 Task: Create a task  Integrate a new email marketing system for a company's email campaigns , assign it to team member softage.1@softage.net in the project AgileImpact and update the status of the task to  Off Track , set the priority of the task to Medium
Action: Mouse moved to (373, 293)
Screenshot: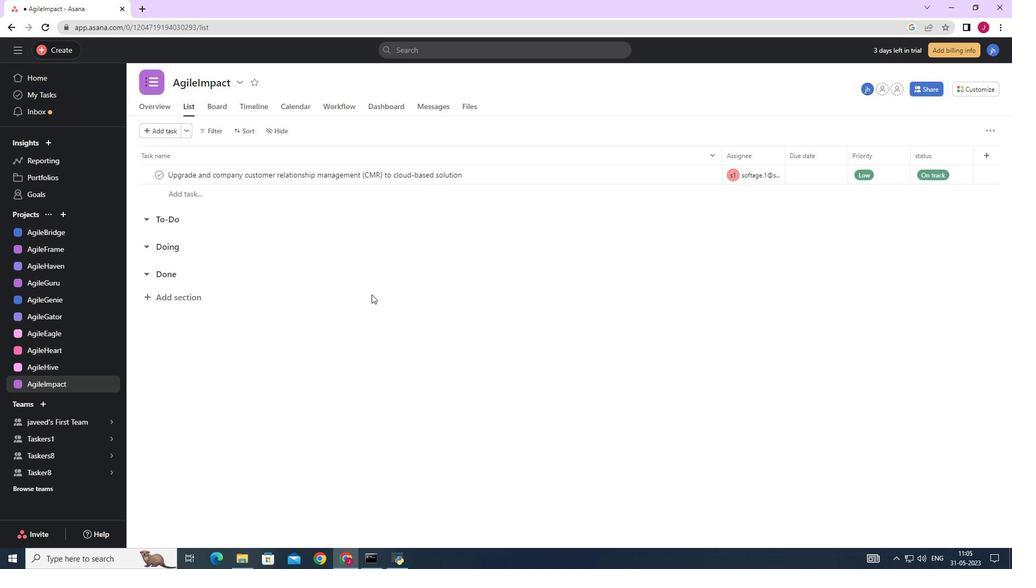 
Action: Mouse scrolled (373, 292) with delta (0, 0)
Screenshot: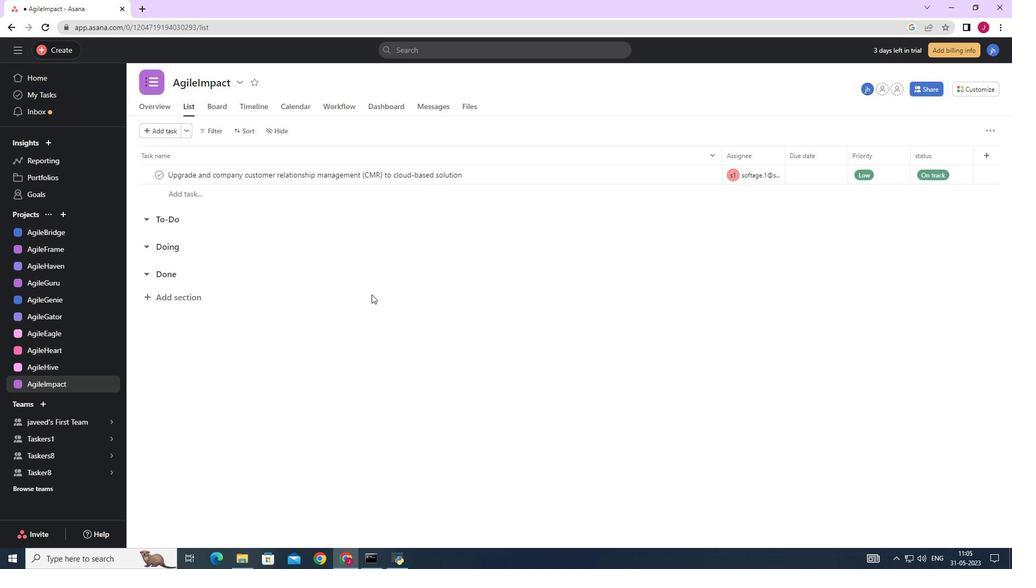 
Action: Mouse moved to (63, 49)
Screenshot: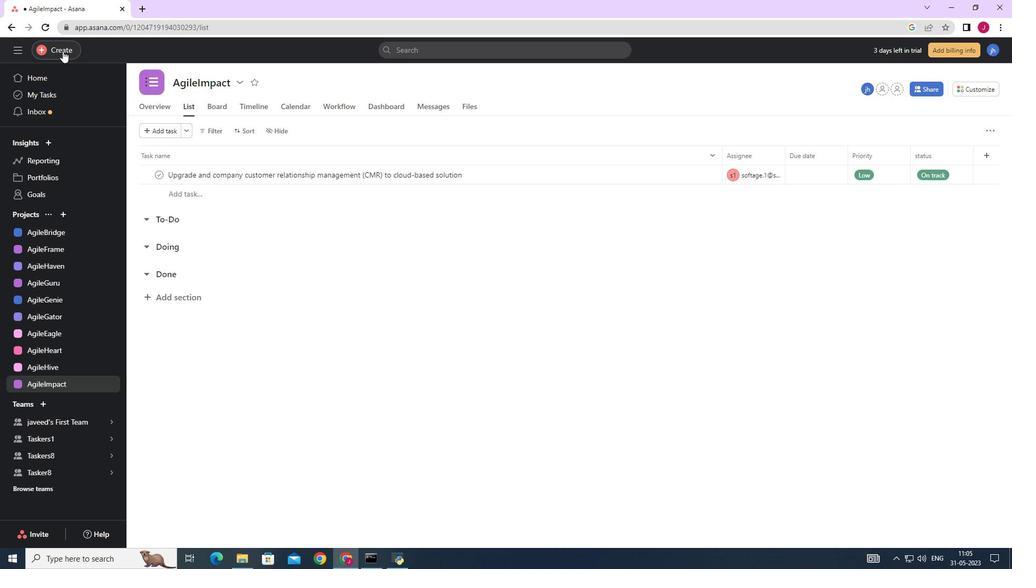 
Action: Mouse pressed left at (63, 49)
Screenshot: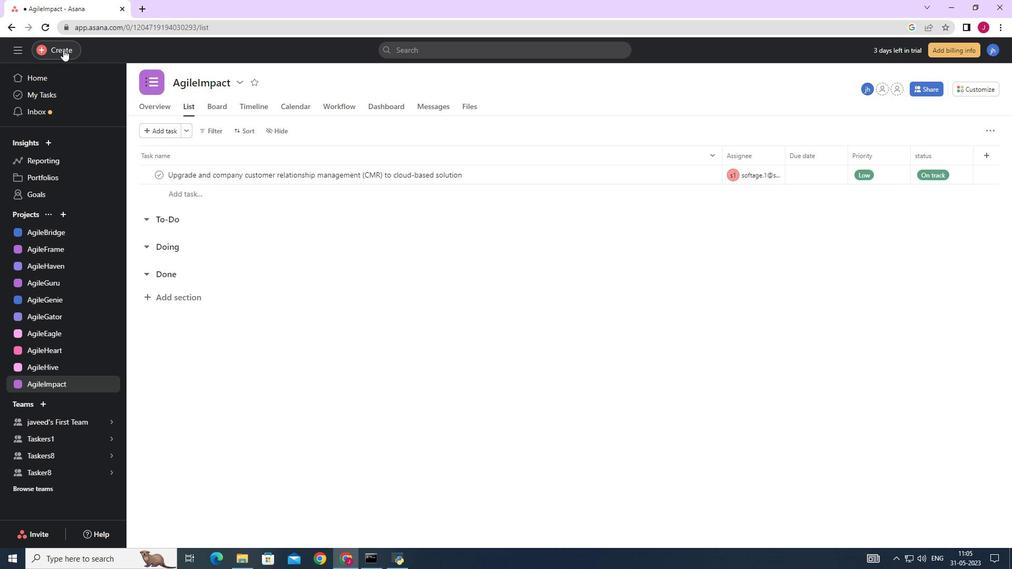 
Action: Mouse moved to (136, 46)
Screenshot: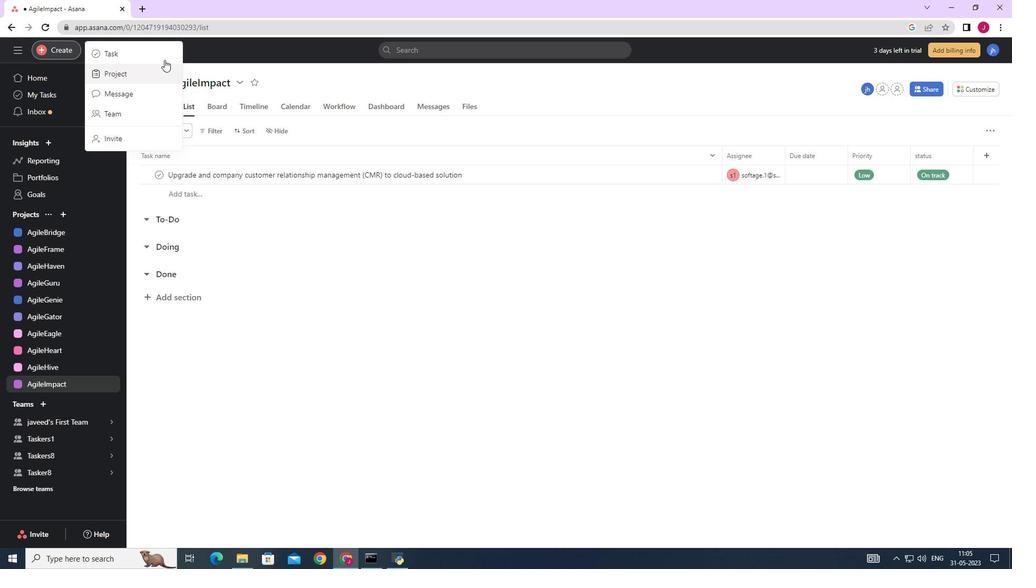 
Action: Mouse pressed left at (136, 46)
Screenshot: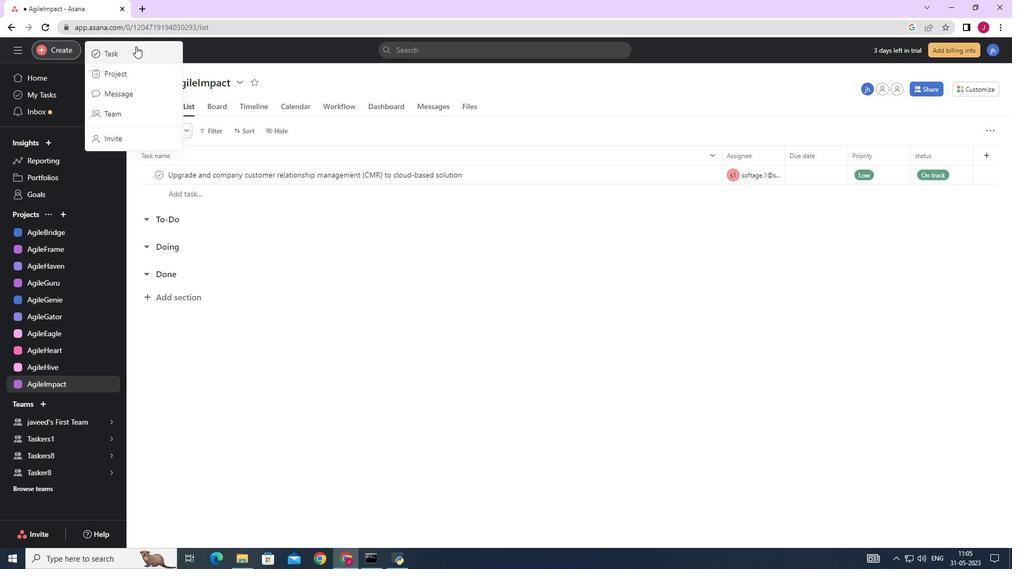 
Action: Mouse moved to (827, 348)
Screenshot: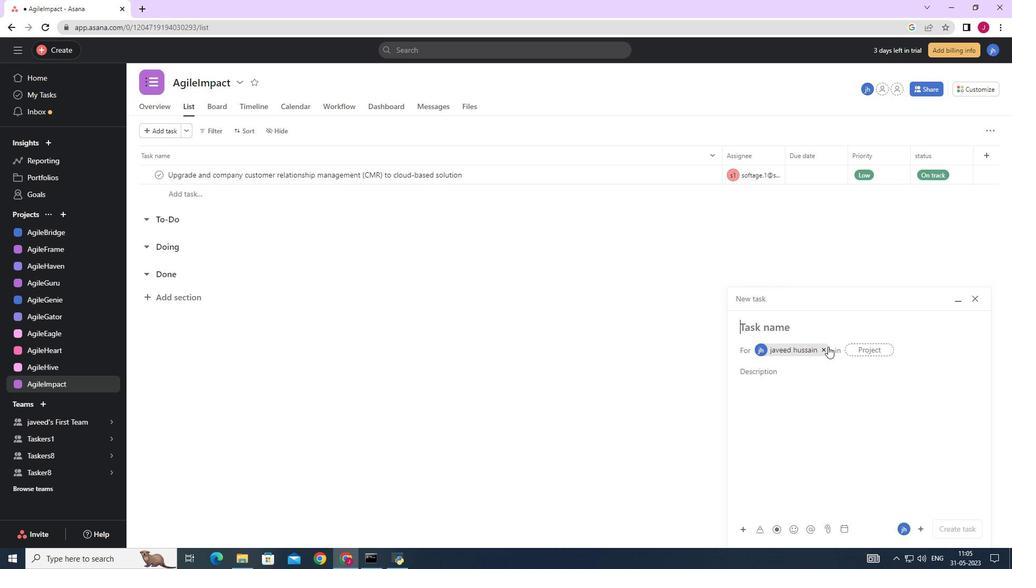 
Action: Mouse pressed left at (827, 348)
Screenshot: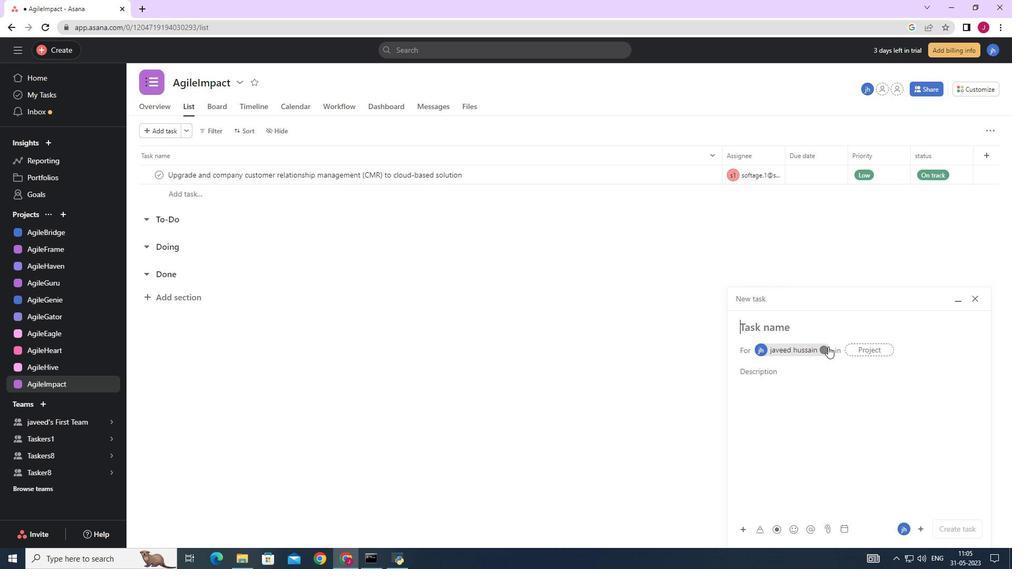 
Action: Mouse moved to (779, 323)
Screenshot: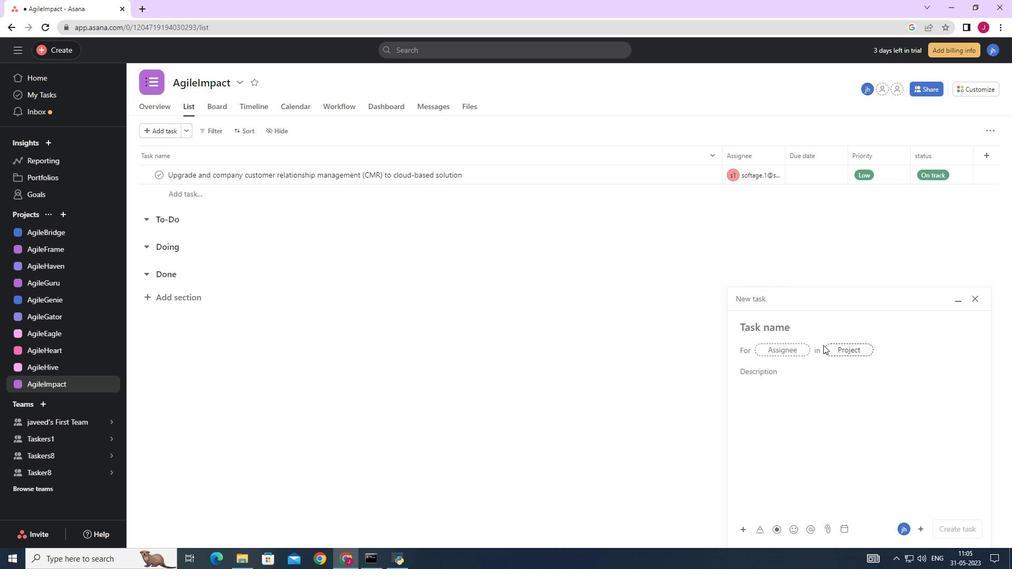 
Action: Mouse pressed left at (779, 323)
Screenshot: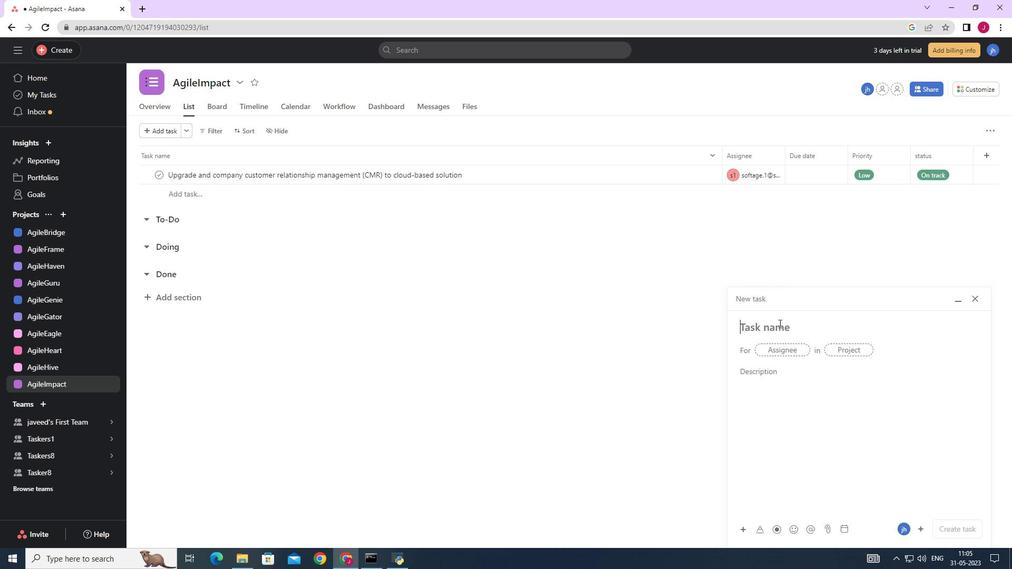 
Action: Key pressed <Key.caps_lock>I<Key.caps_lock>ntegrate<Key.space>a<Key.space>new<Key.space>email<Key.space>marketing<Key.space>system<Key.space>for<Key.space>a<Key.space>companys<Key.space>campaigns
Screenshot: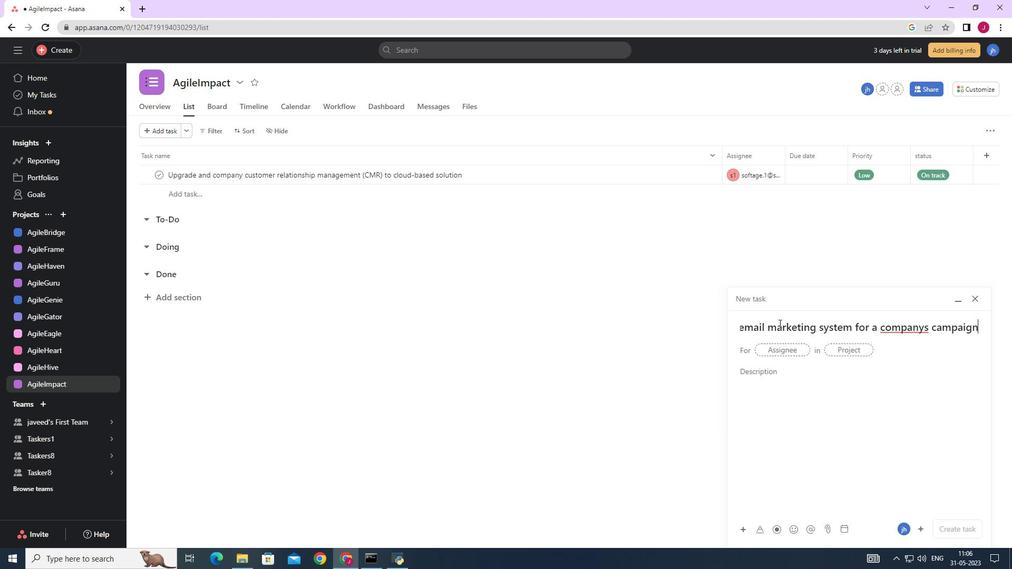 
Action: Mouse moved to (900, 324)
Screenshot: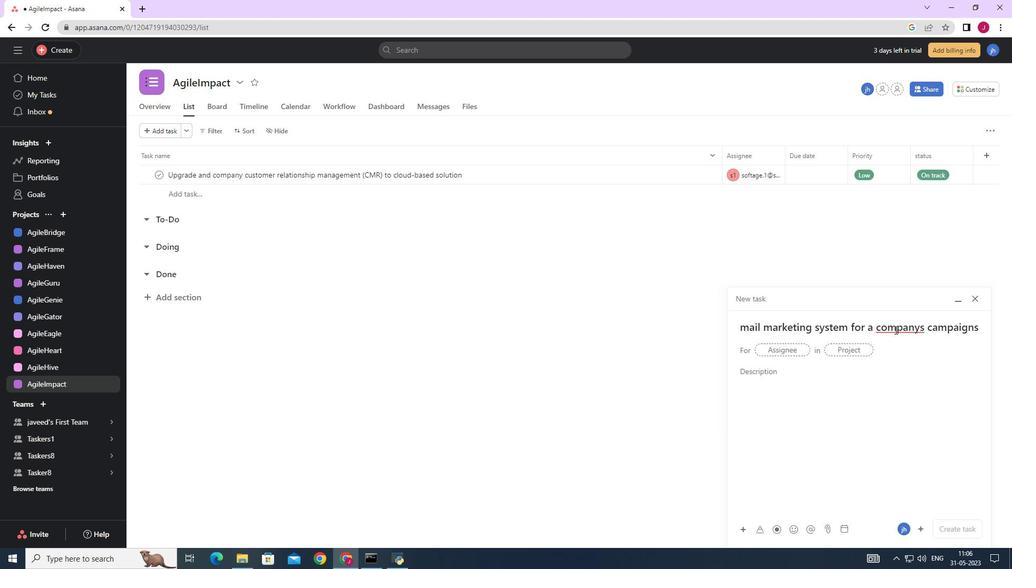 
Action: Mouse pressed right at (900, 324)
Screenshot: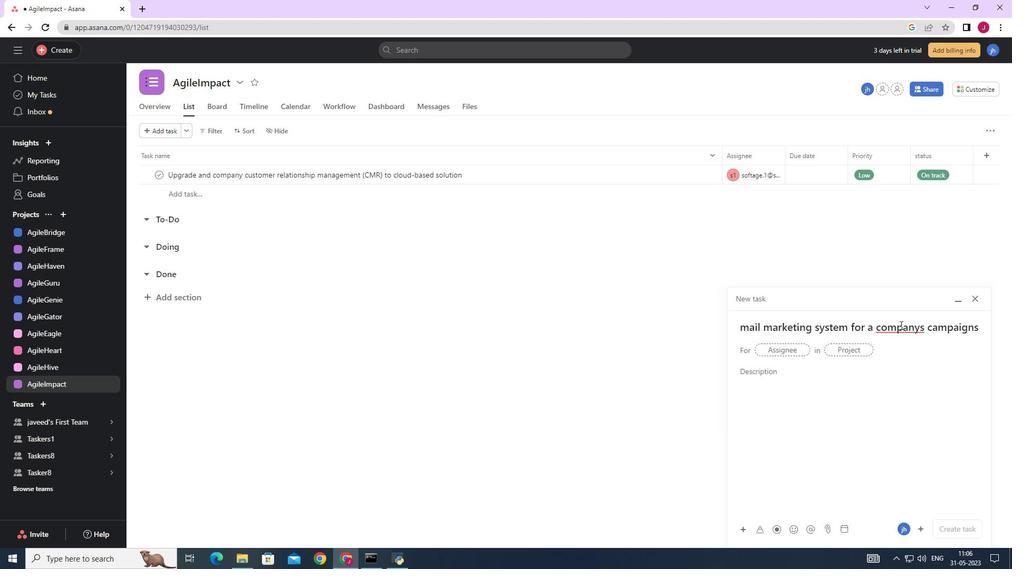 
Action: Mouse moved to (906, 334)
Screenshot: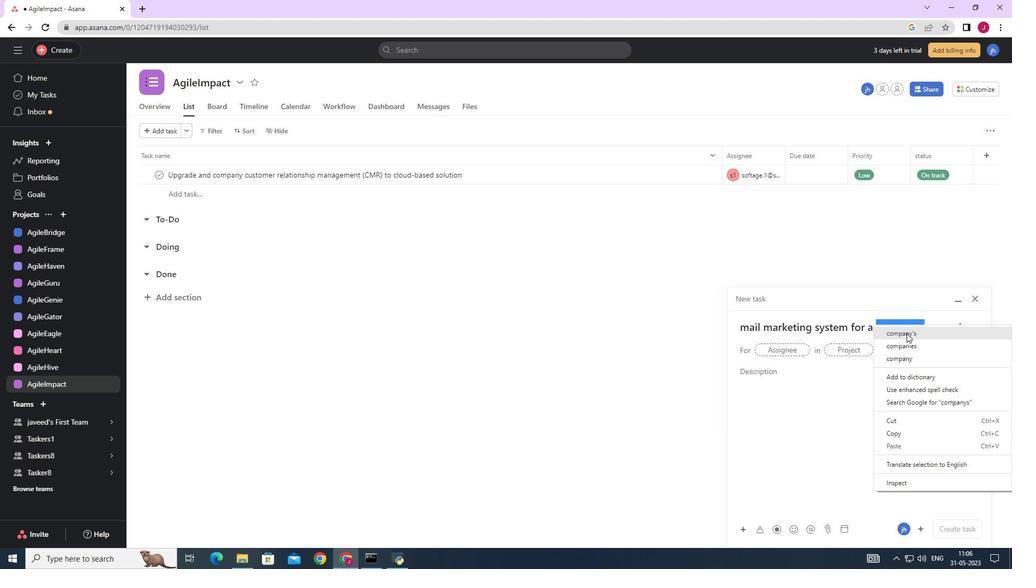 
Action: Mouse pressed left at (906, 334)
Screenshot: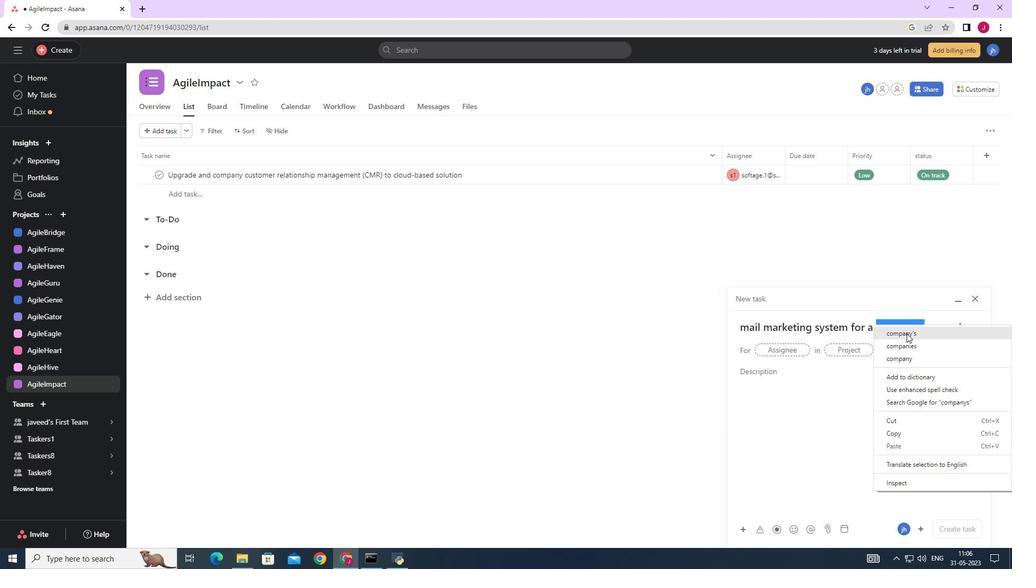 
Action: Mouse moved to (773, 345)
Screenshot: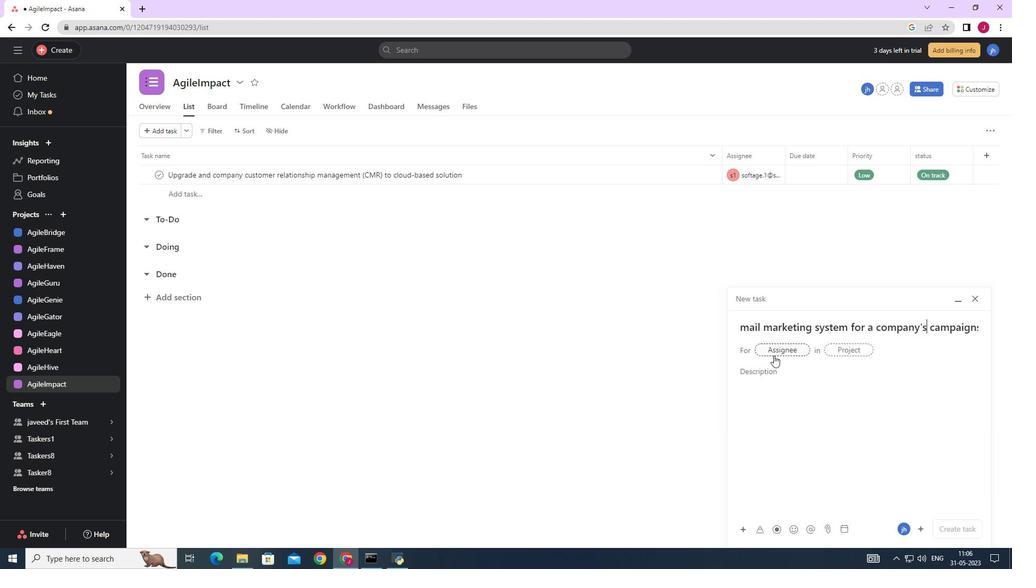 
Action: Mouse pressed left at (773, 345)
Screenshot: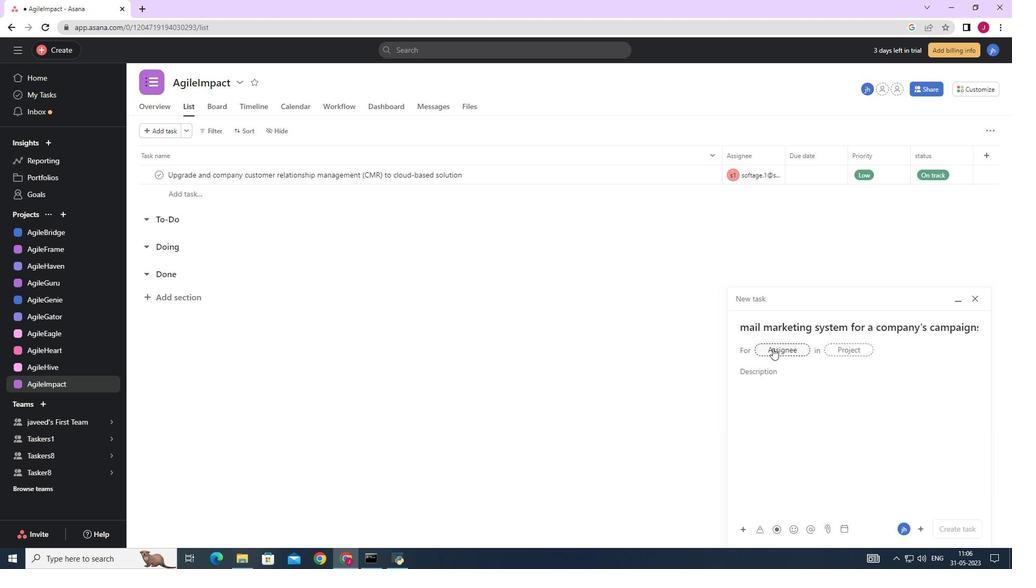 
Action: Mouse moved to (776, 348)
Screenshot: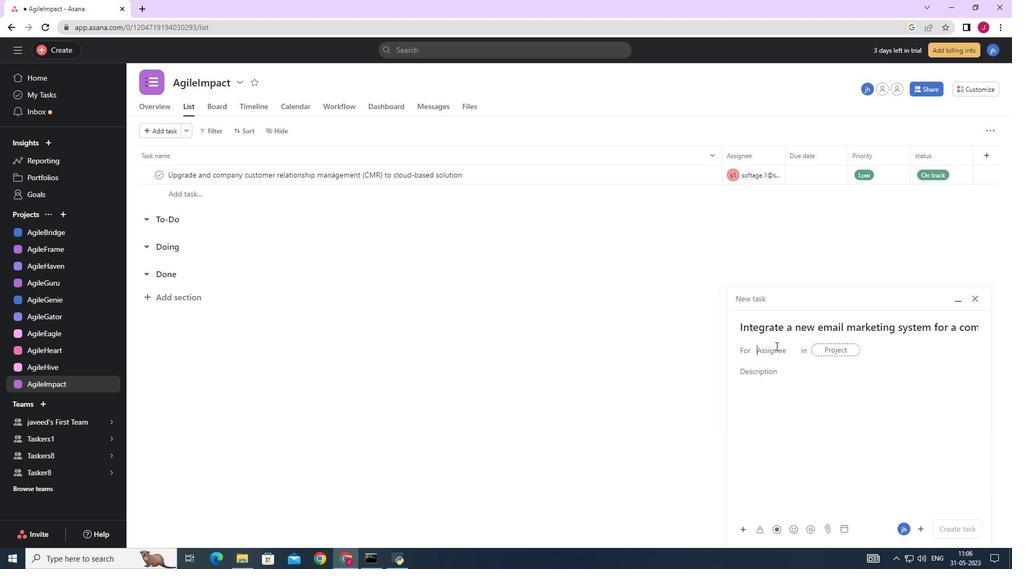 
Action: Key pressed softage.1
Screenshot: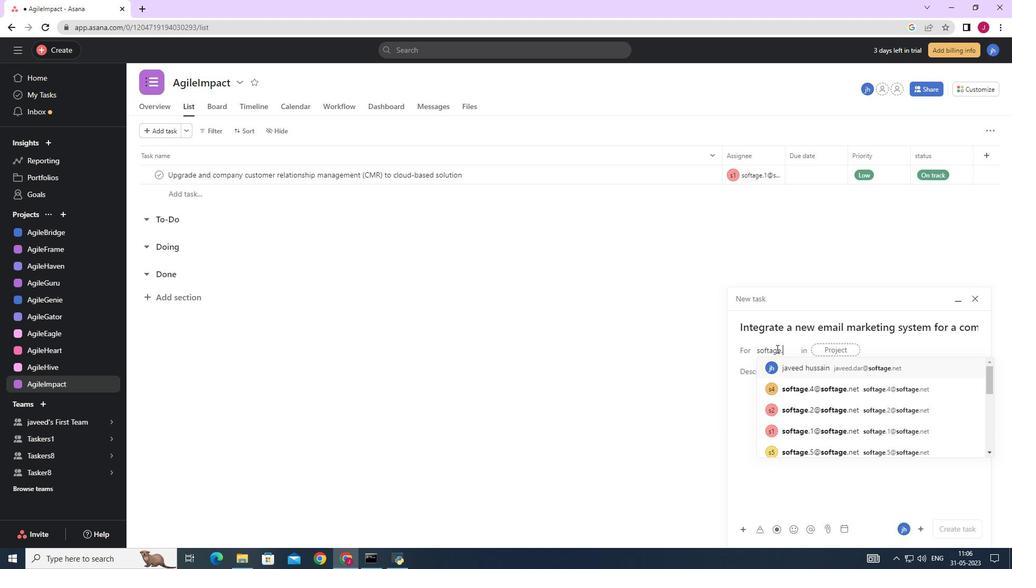 
Action: Mouse moved to (832, 365)
Screenshot: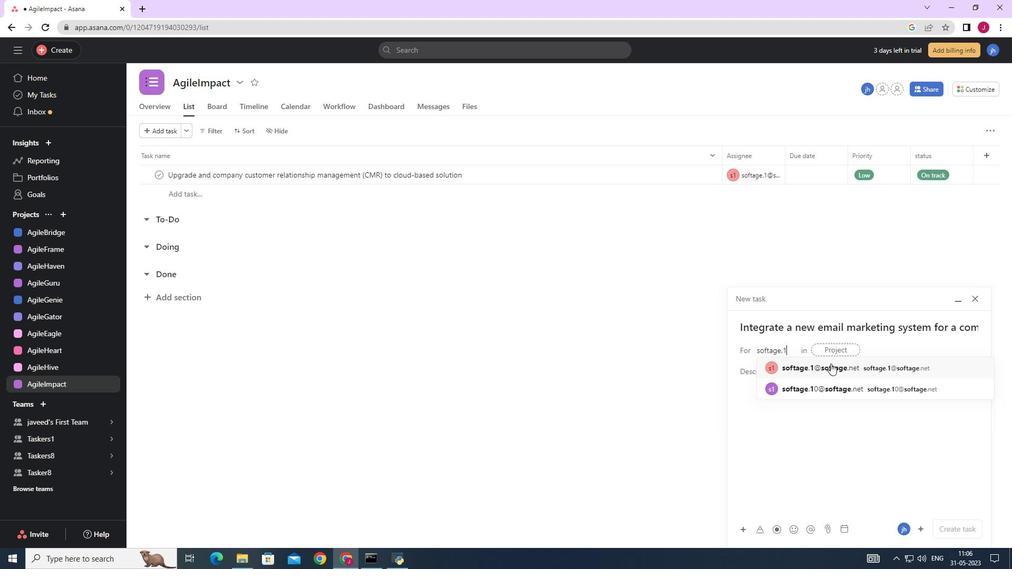 
Action: Mouse pressed left at (832, 365)
Screenshot: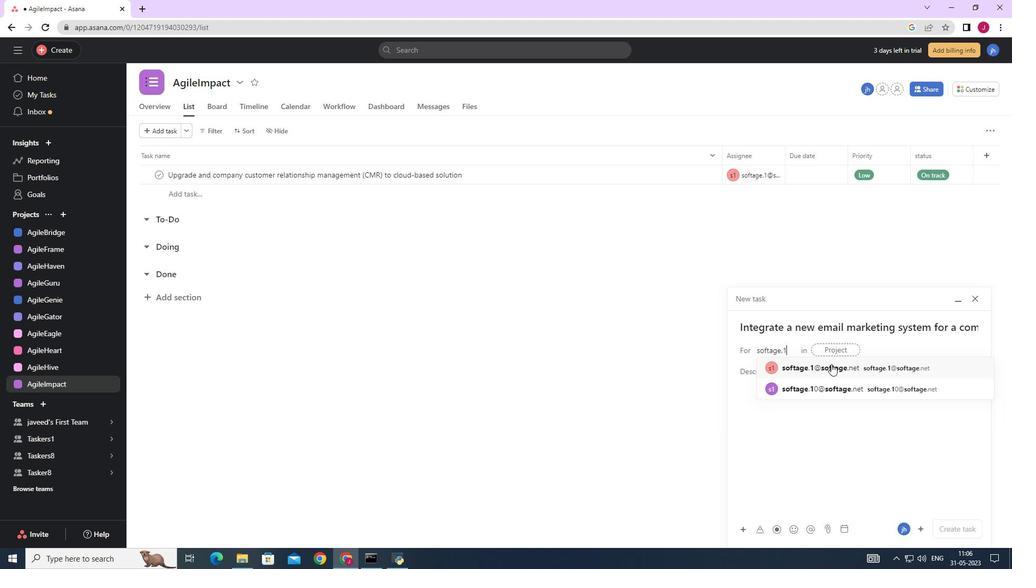 
Action: Mouse moved to (671, 366)
Screenshot: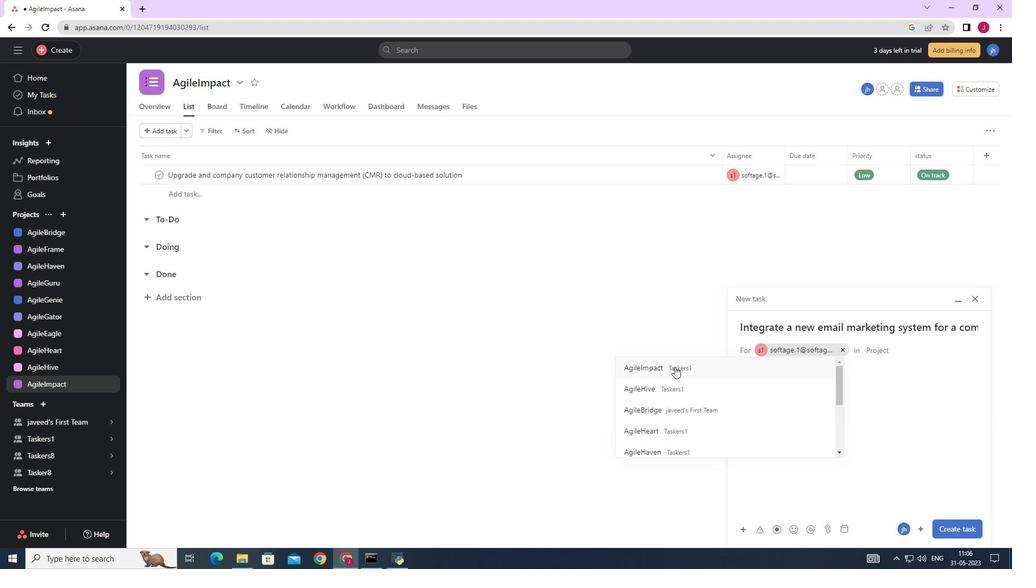 
Action: Mouse pressed left at (671, 366)
Screenshot: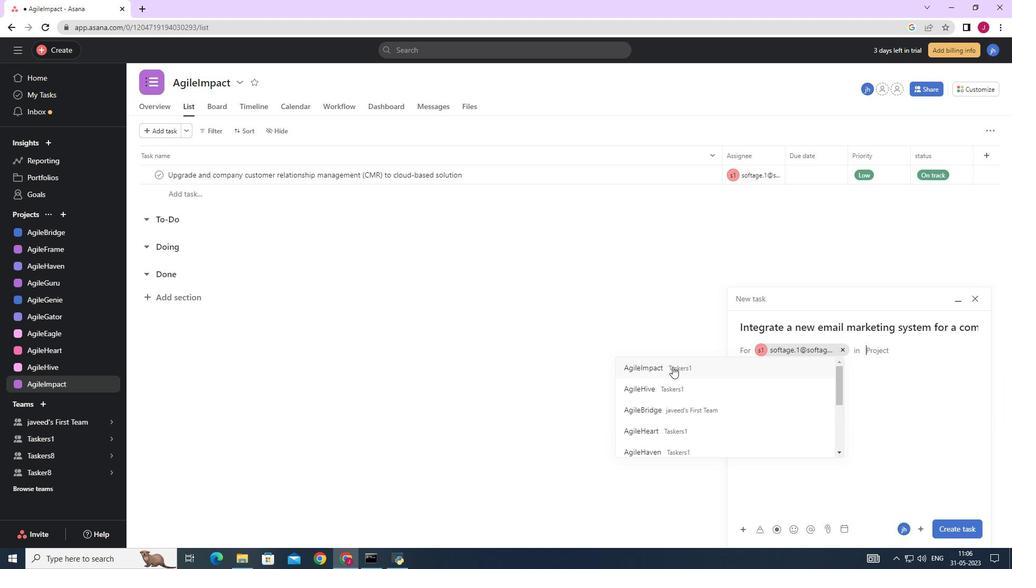 
Action: Mouse moved to (805, 376)
Screenshot: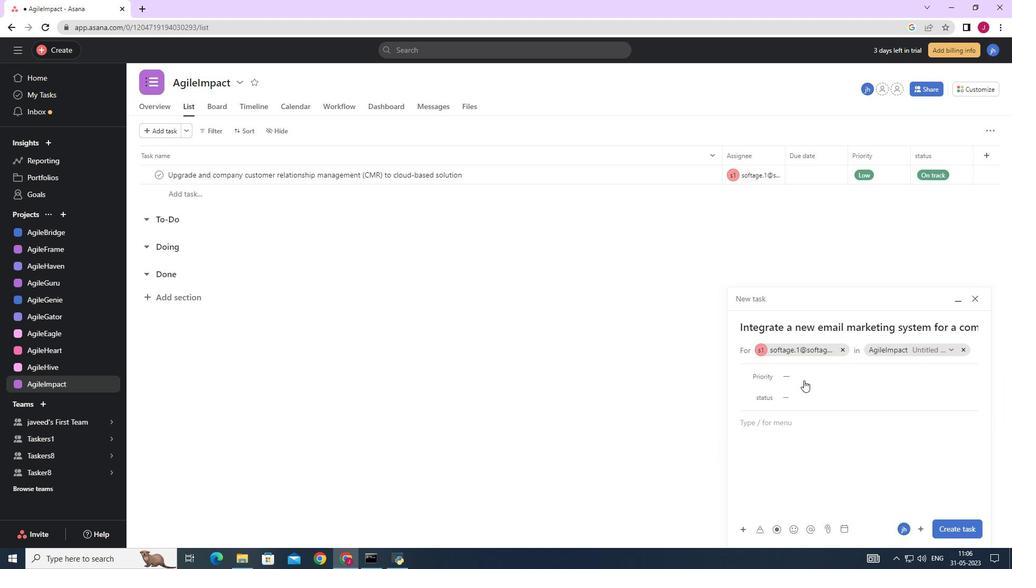 
Action: Mouse pressed left at (805, 376)
Screenshot: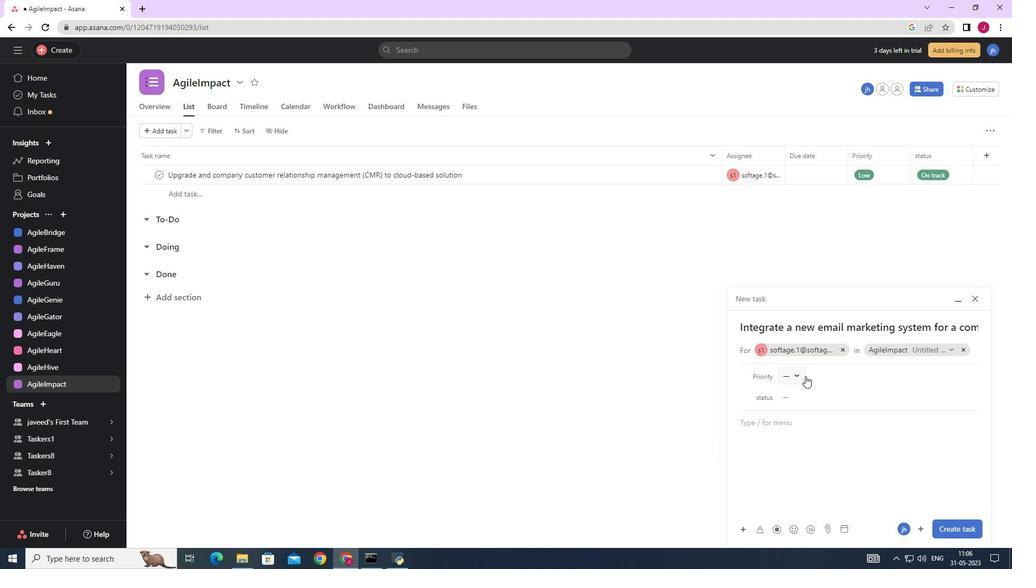 
Action: Mouse moved to (816, 428)
Screenshot: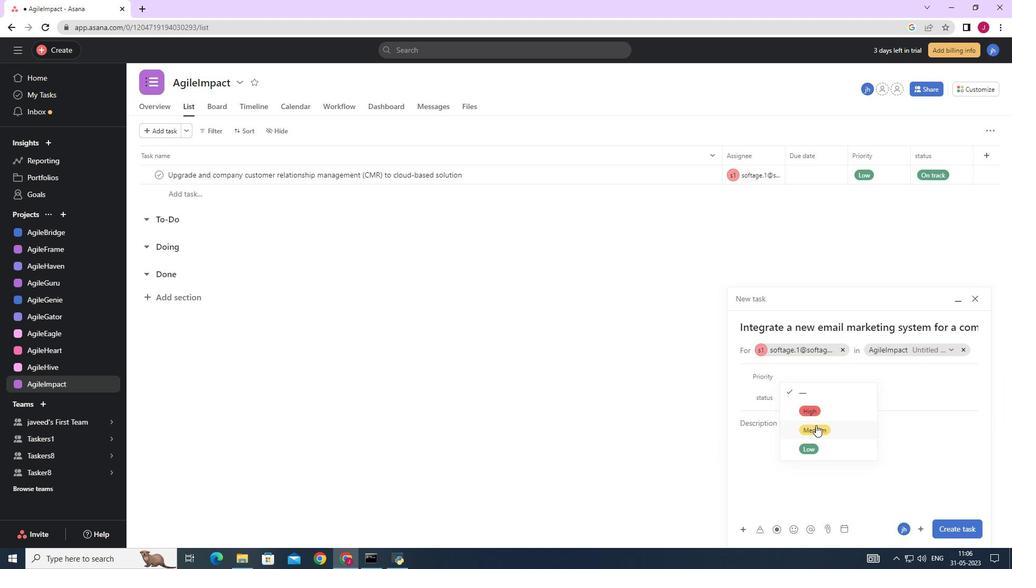 
Action: Mouse pressed left at (816, 428)
Screenshot: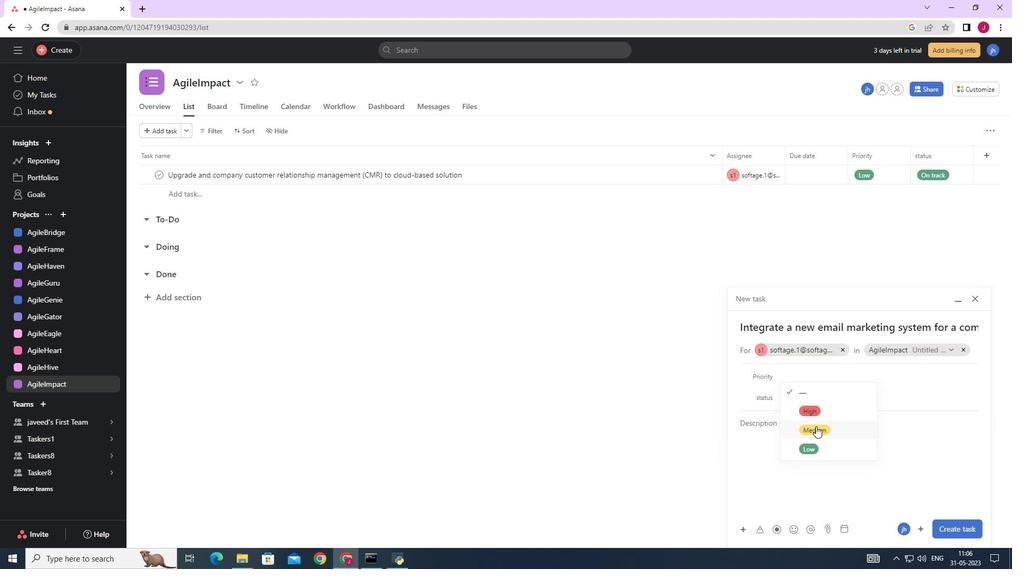
Action: Mouse moved to (793, 395)
Screenshot: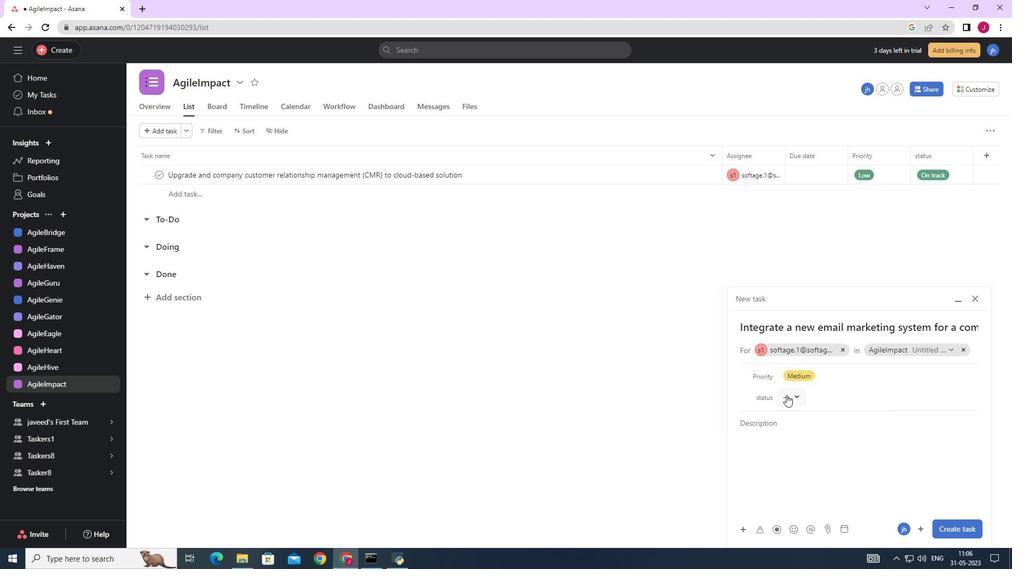 
Action: Mouse pressed left at (793, 395)
Screenshot: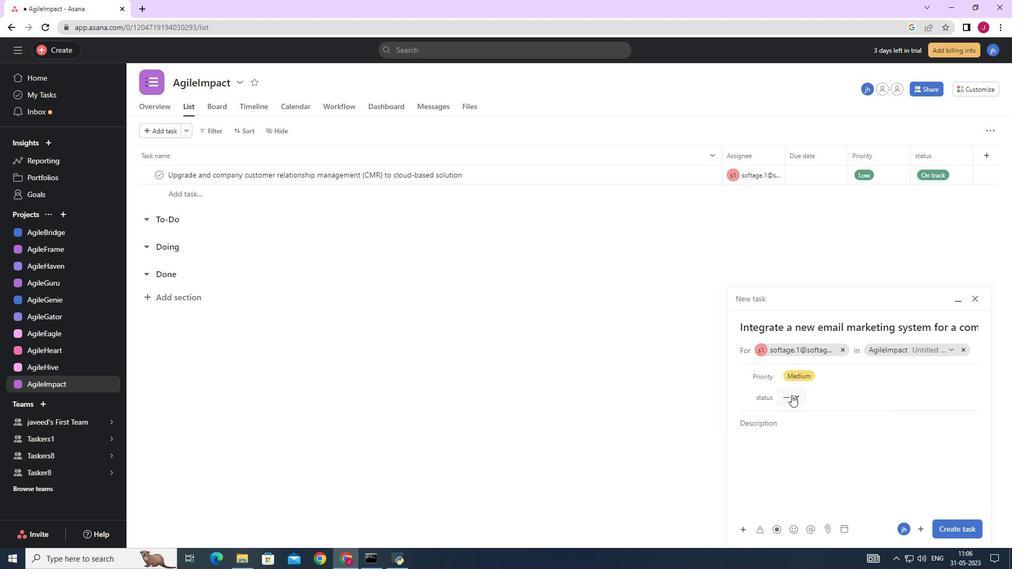 
Action: Mouse moved to (820, 449)
Screenshot: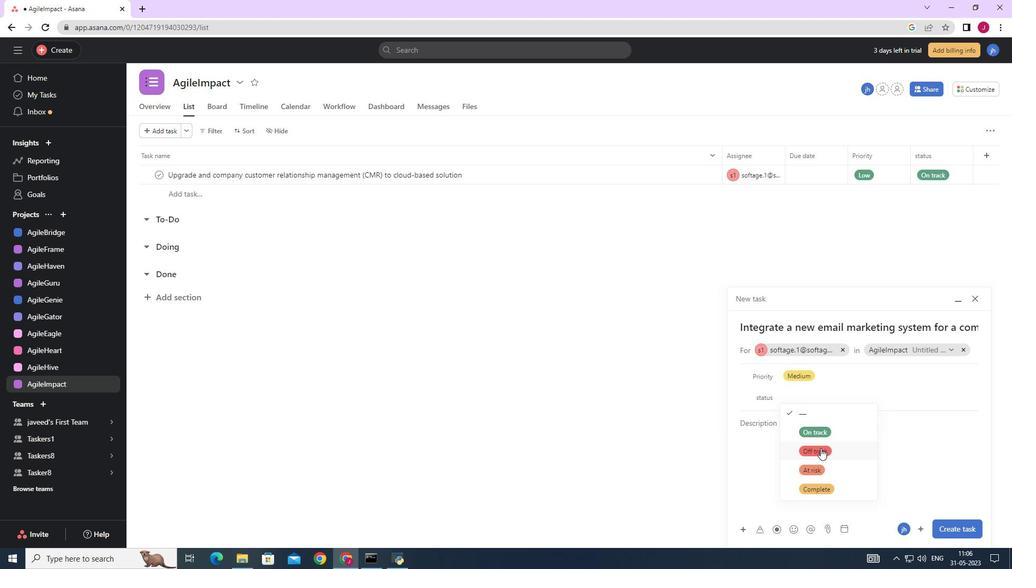 
Action: Mouse pressed left at (820, 449)
Screenshot: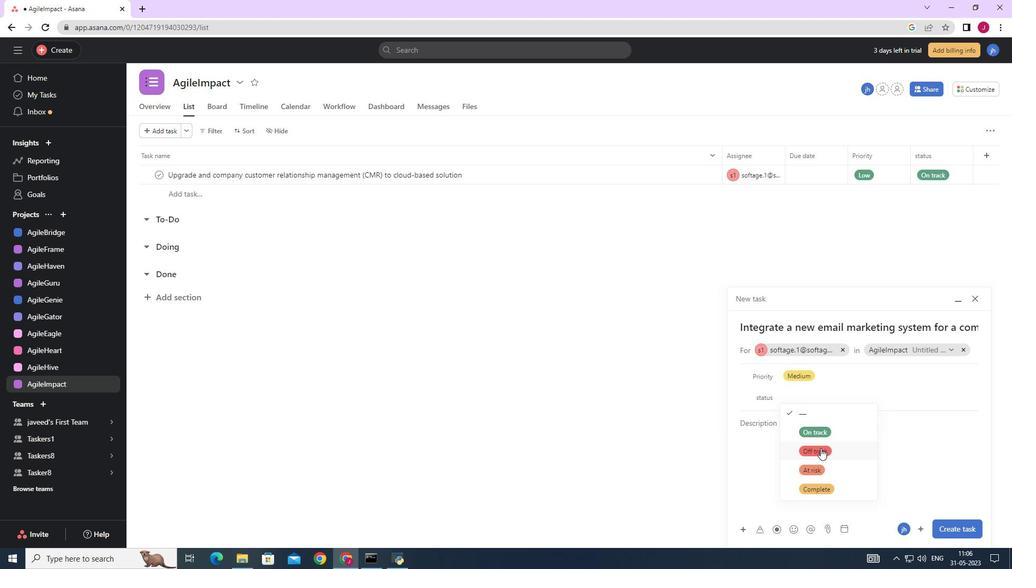
Action: Mouse moved to (964, 531)
Screenshot: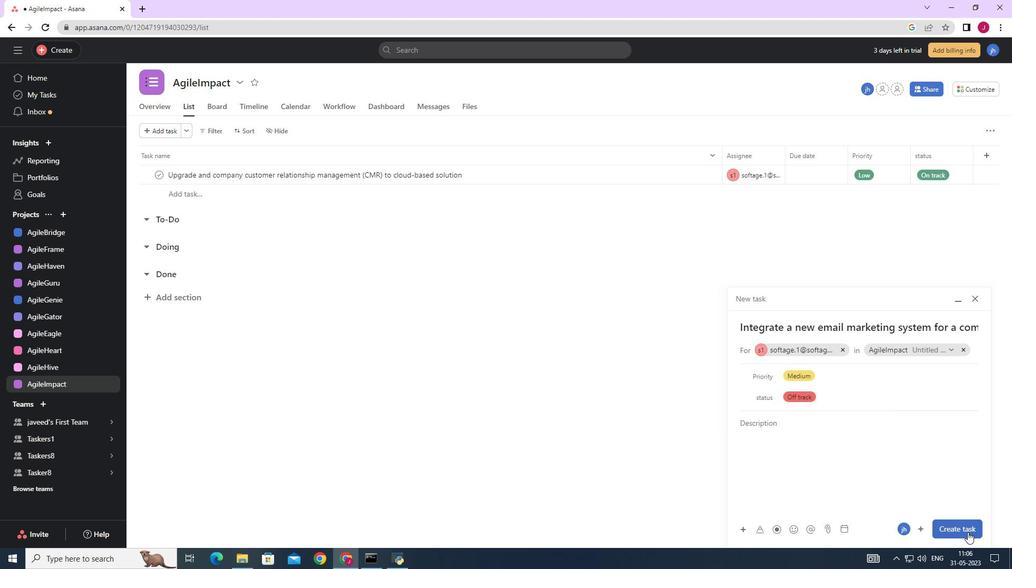 
Action: Mouse pressed left at (964, 531)
Screenshot: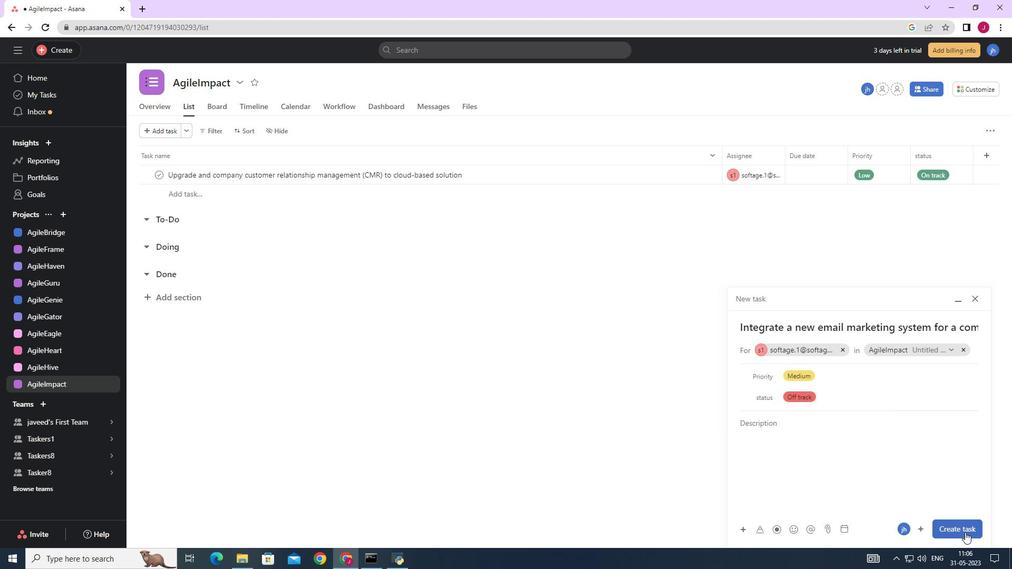 
Action: Mouse moved to (959, 514)
Screenshot: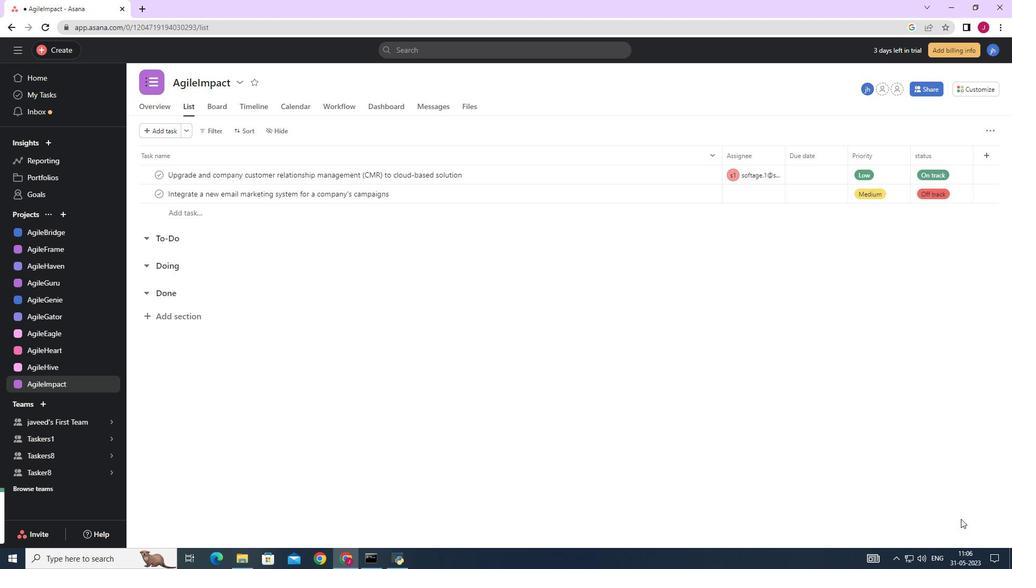 
